 Task: Filter people by profile language French.
Action: Mouse moved to (398, 72)
Screenshot: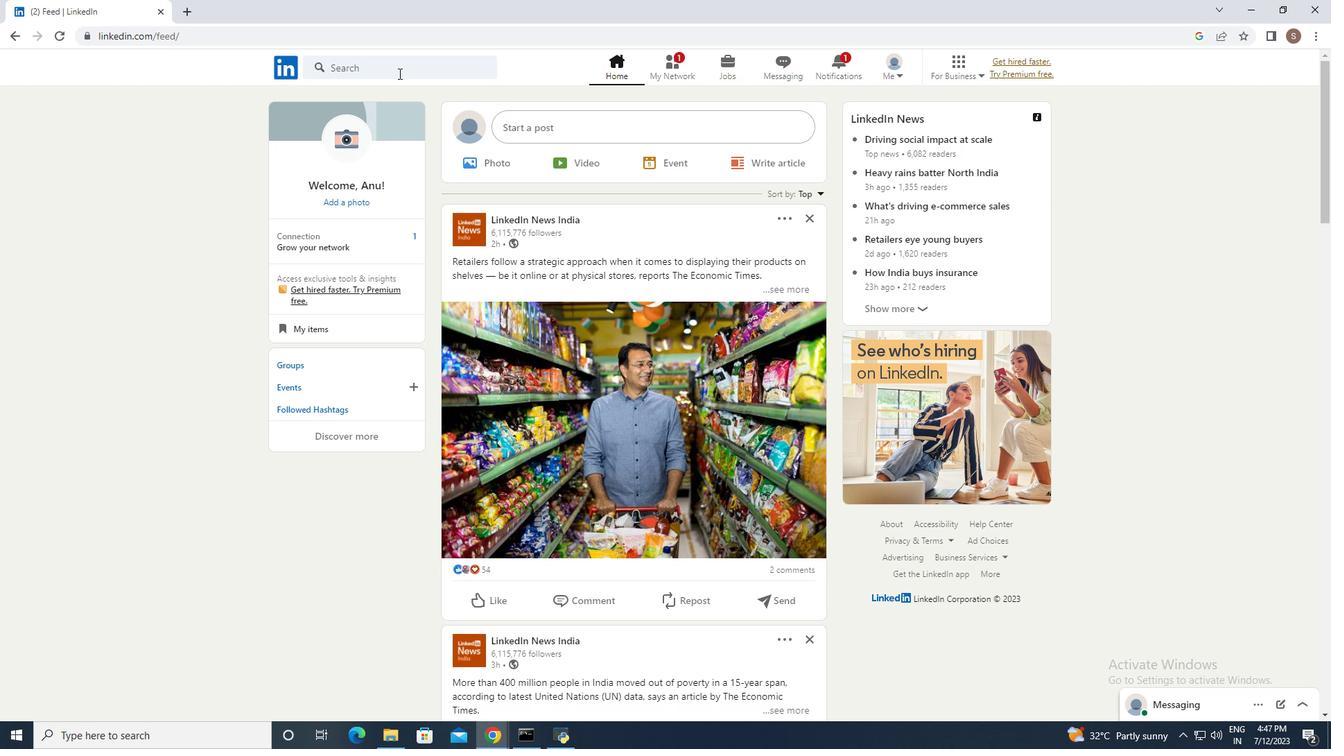 
Action: Mouse pressed left at (398, 72)
Screenshot: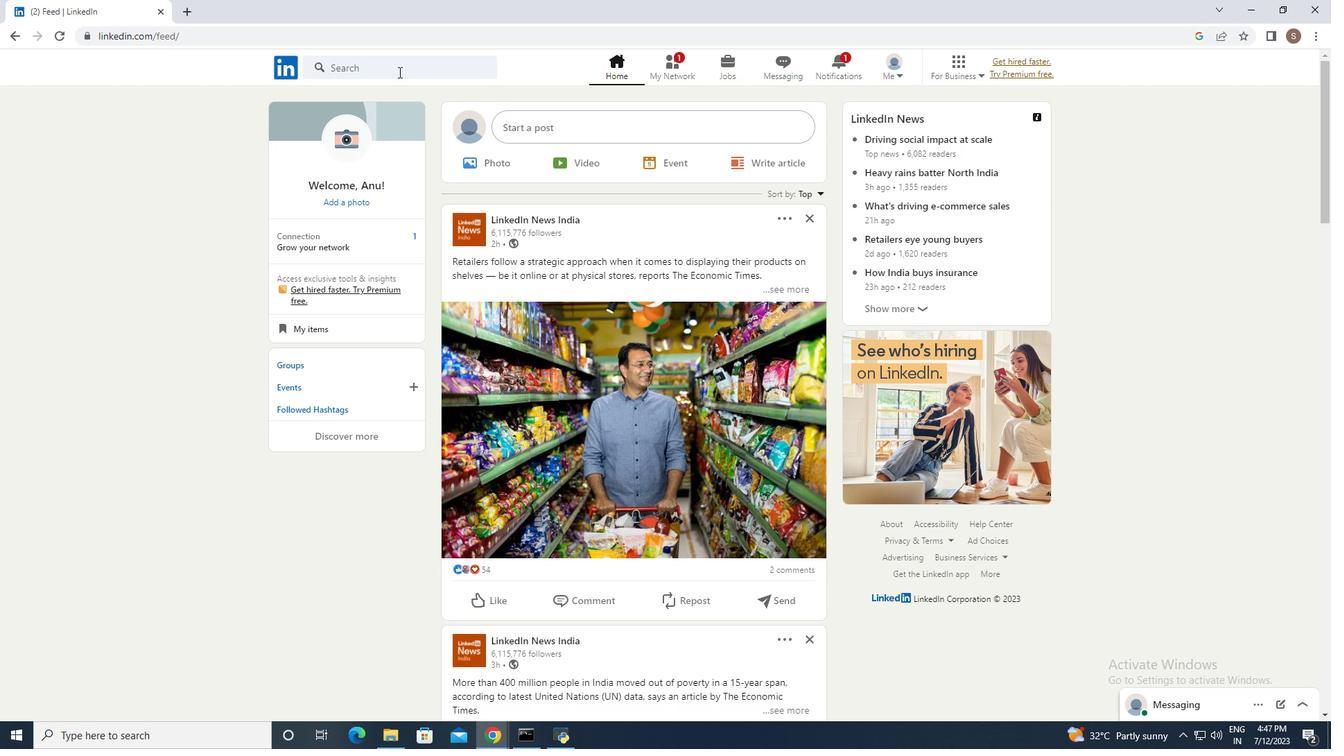 
Action: Mouse moved to (360, 189)
Screenshot: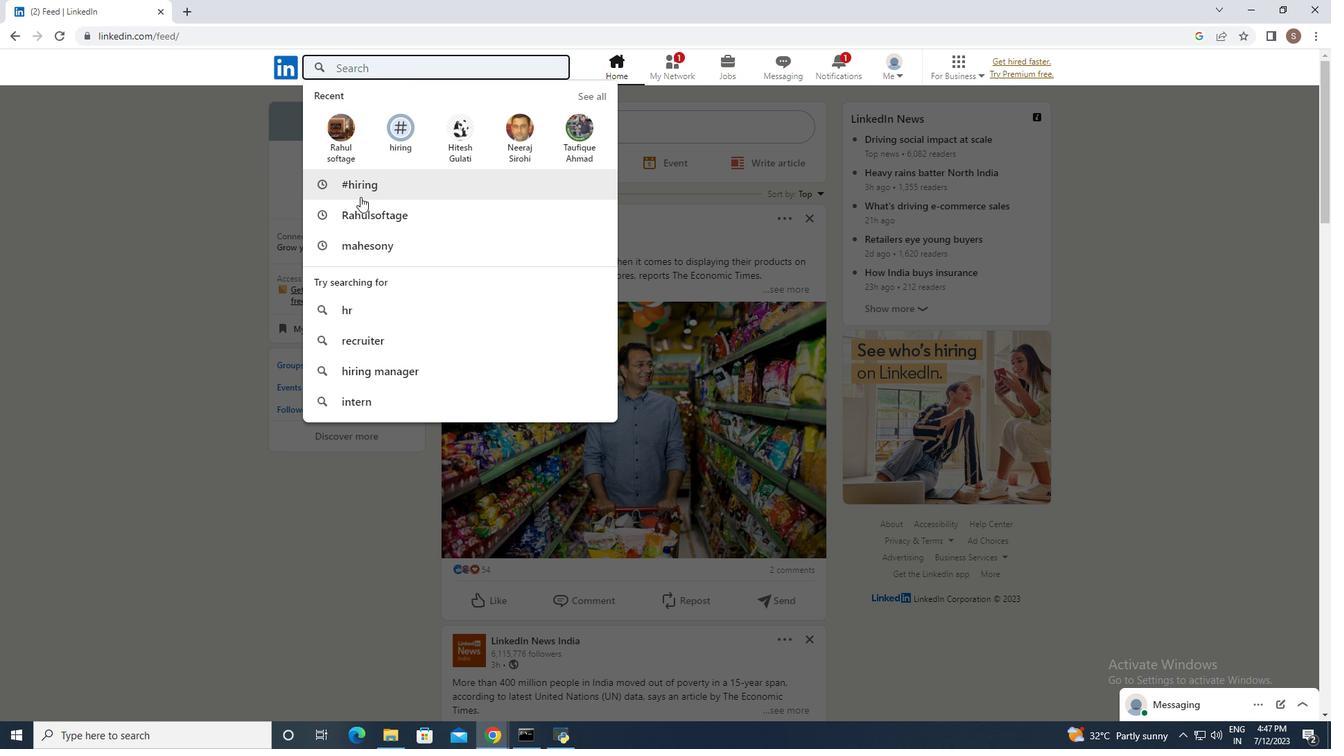 
Action: Mouse pressed left at (360, 189)
Screenshot: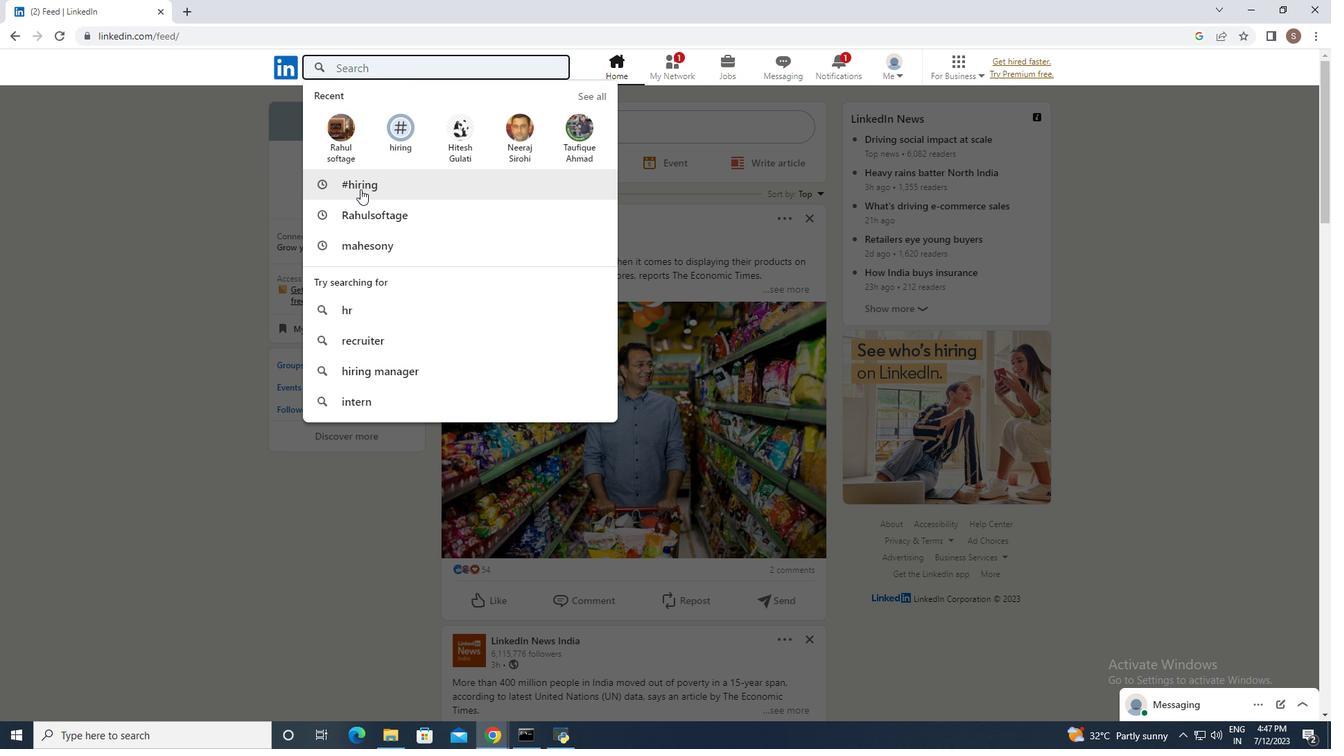 
Action: Mouse moved to (400, 102)
Screenshot: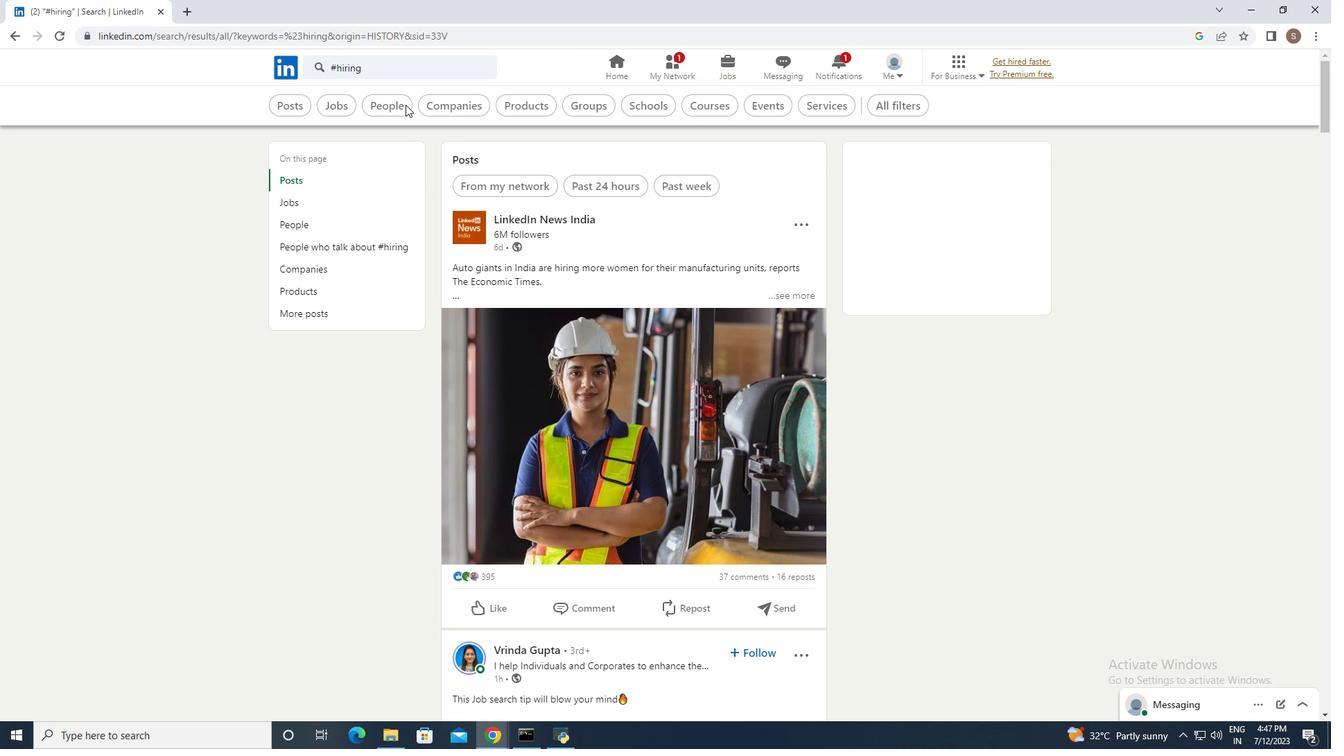 
Action: Mouse pressed left at (400, 102)
Screenshot: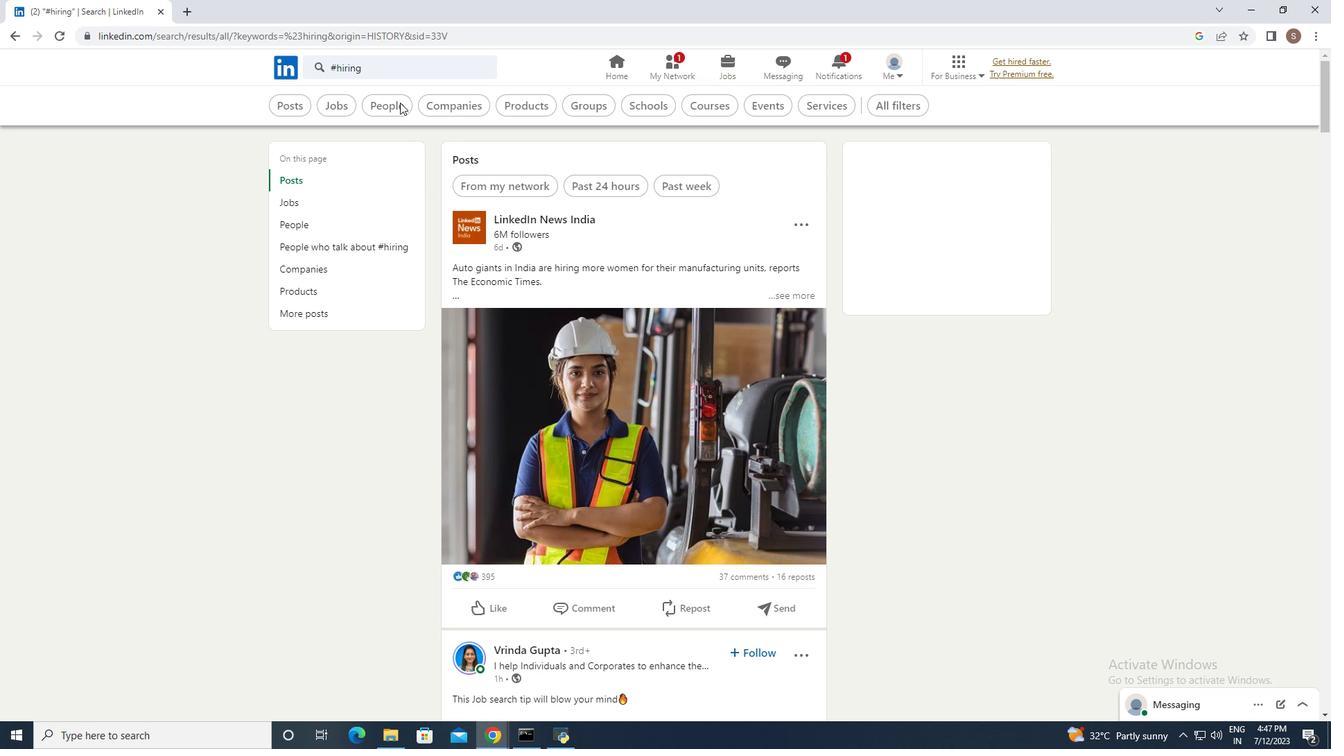 
Action: Mouse moved to (672, 99)
Screenshot: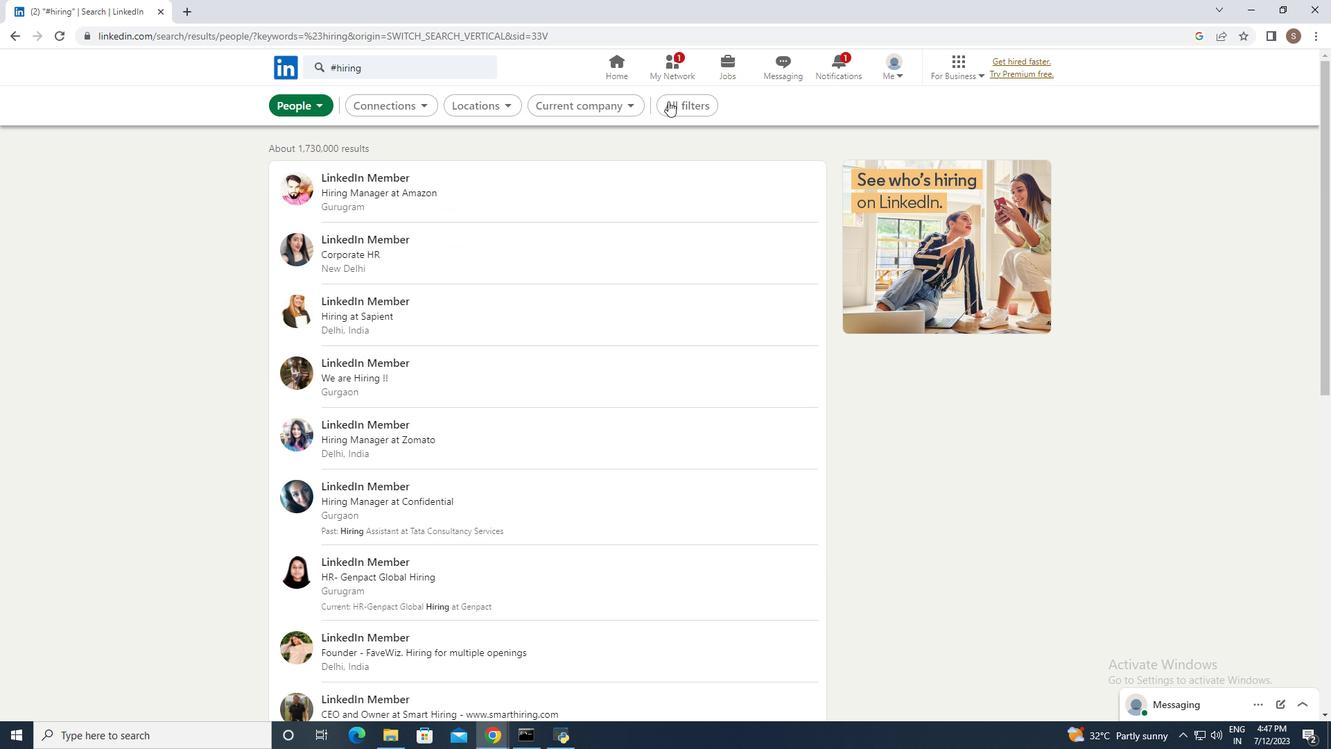 
Action: Mouse pressed left at (672, 99)
Screenshot: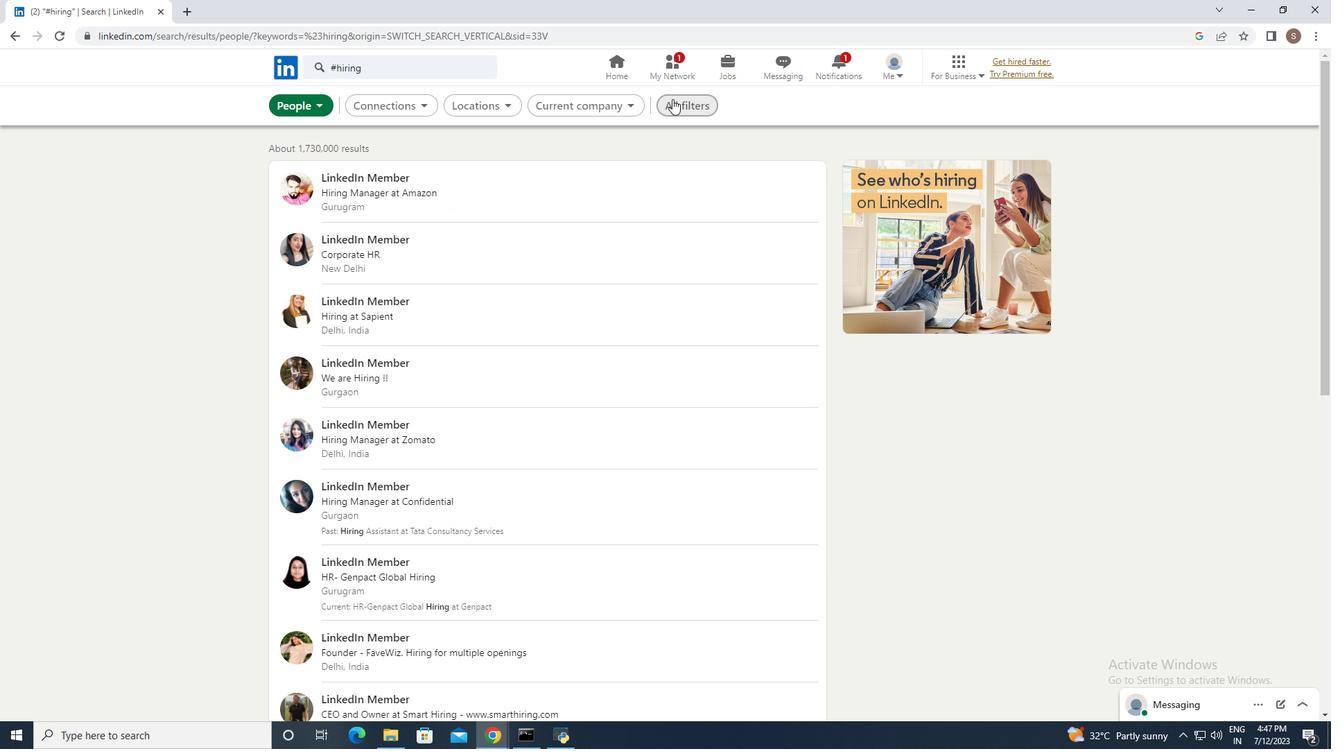 
Action: Mouse moved to (996, 299)
Screenshot: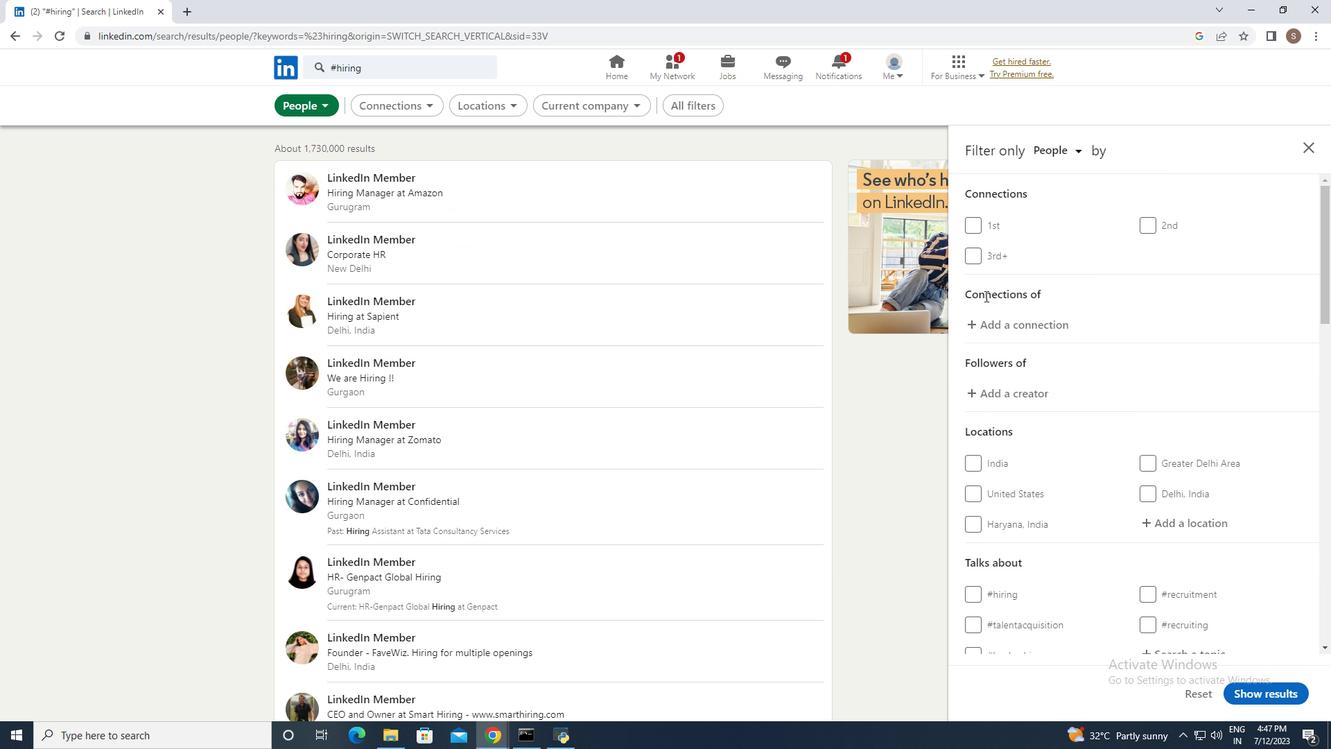 
Action: Mouse scrolled (996, 298) with delta (0, 0)
Screenshot: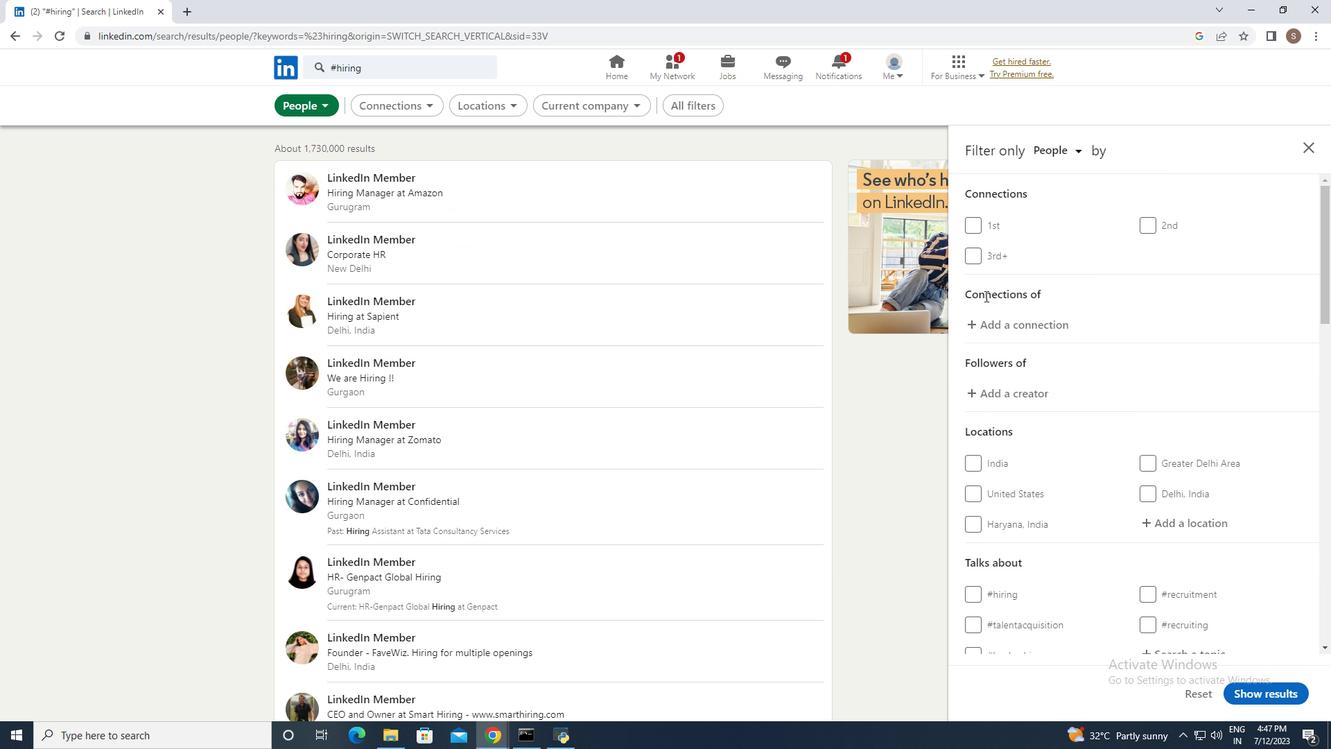 
Action: Mouse moved to (998, 301)
Screenshot: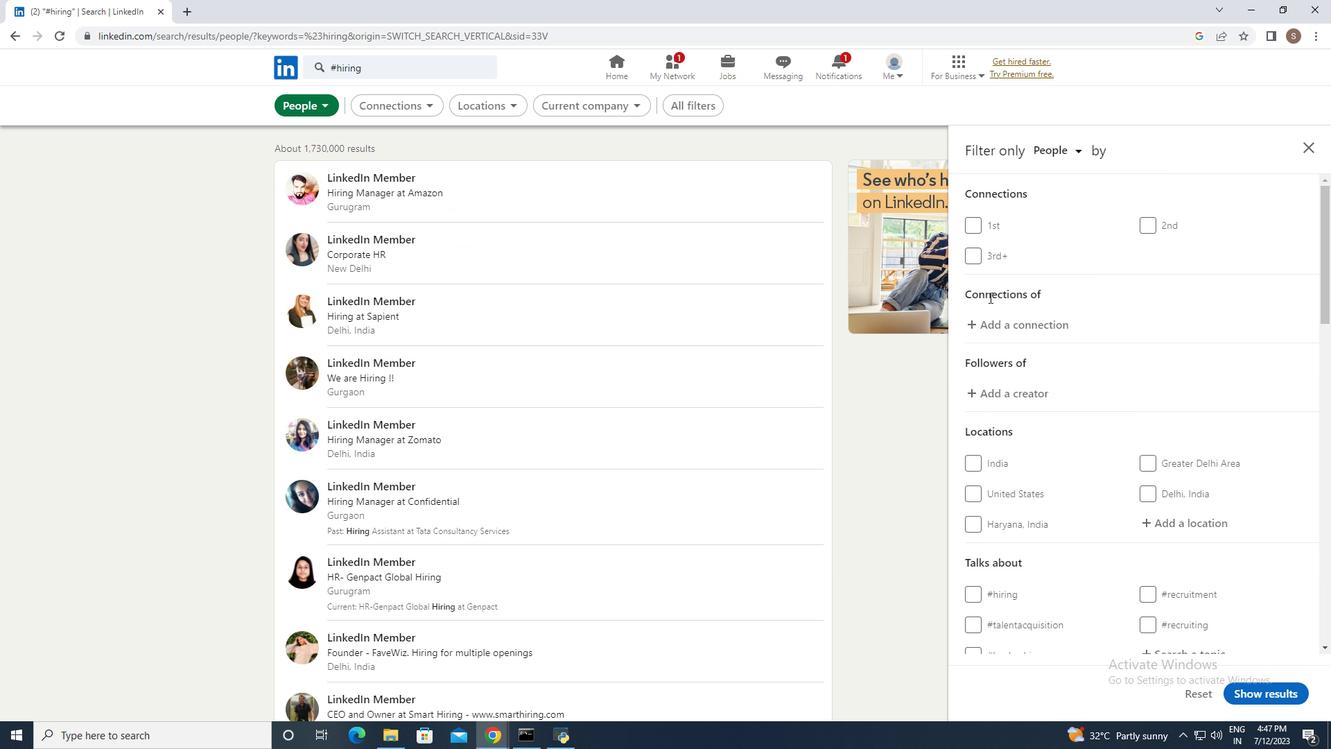 
Action: Mouse scrolled (998, 300) with delta (0, 0)
Screenshot: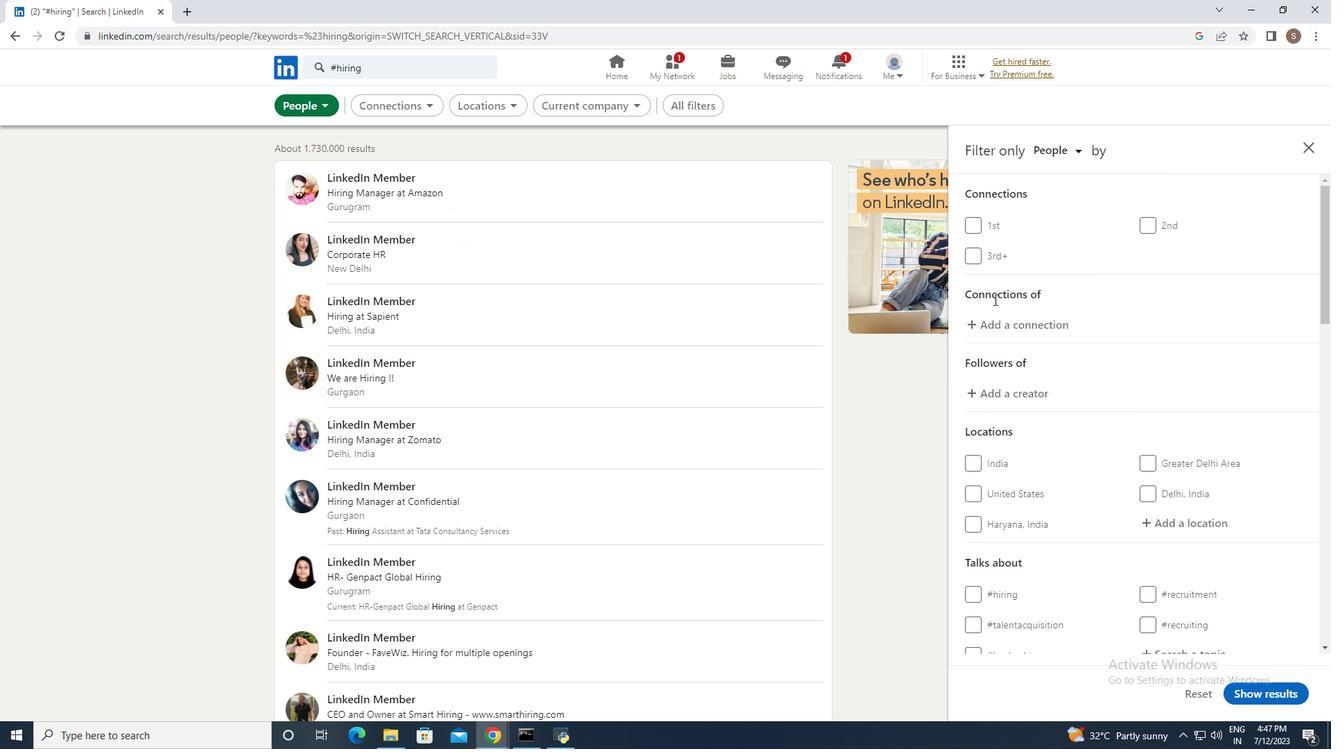 
Action: Mouse scrolled (998, 300) with delta (0, 0)
Screenshot: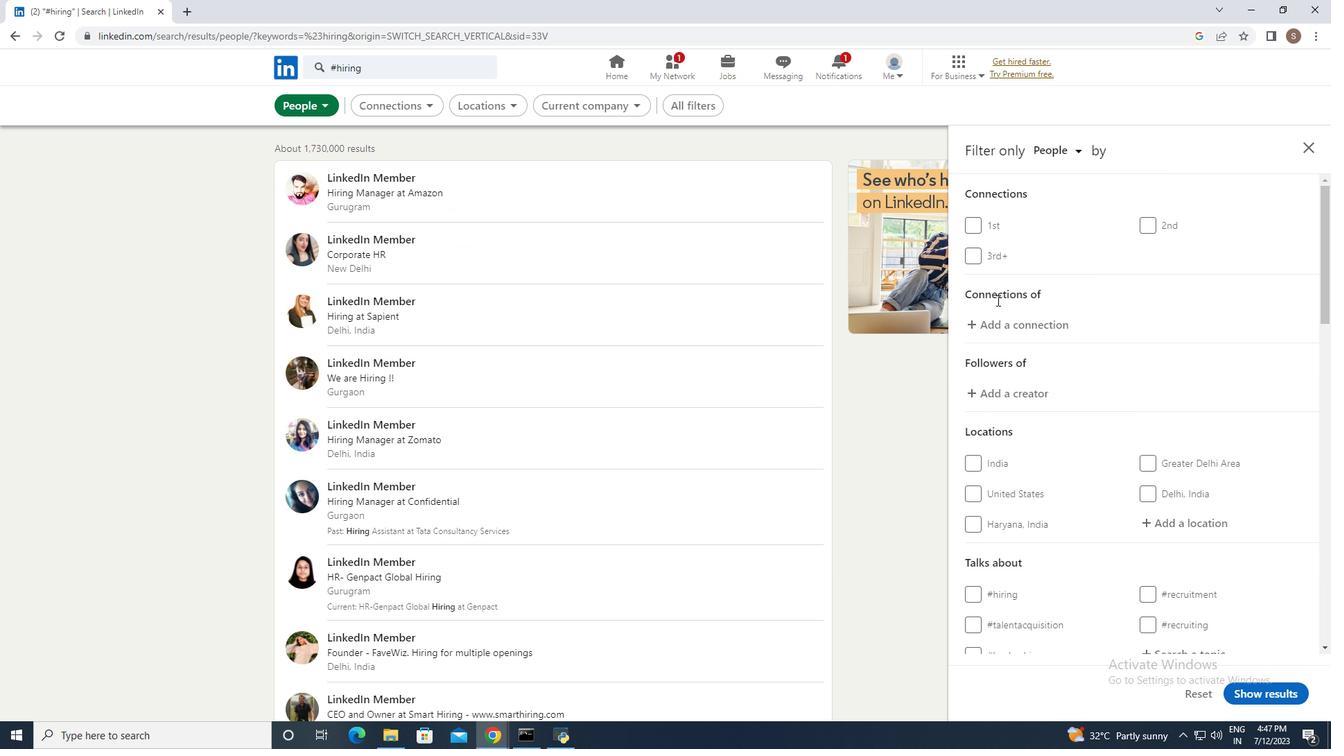 
Action: Mouse moved to (1007, 303)
Screenshot: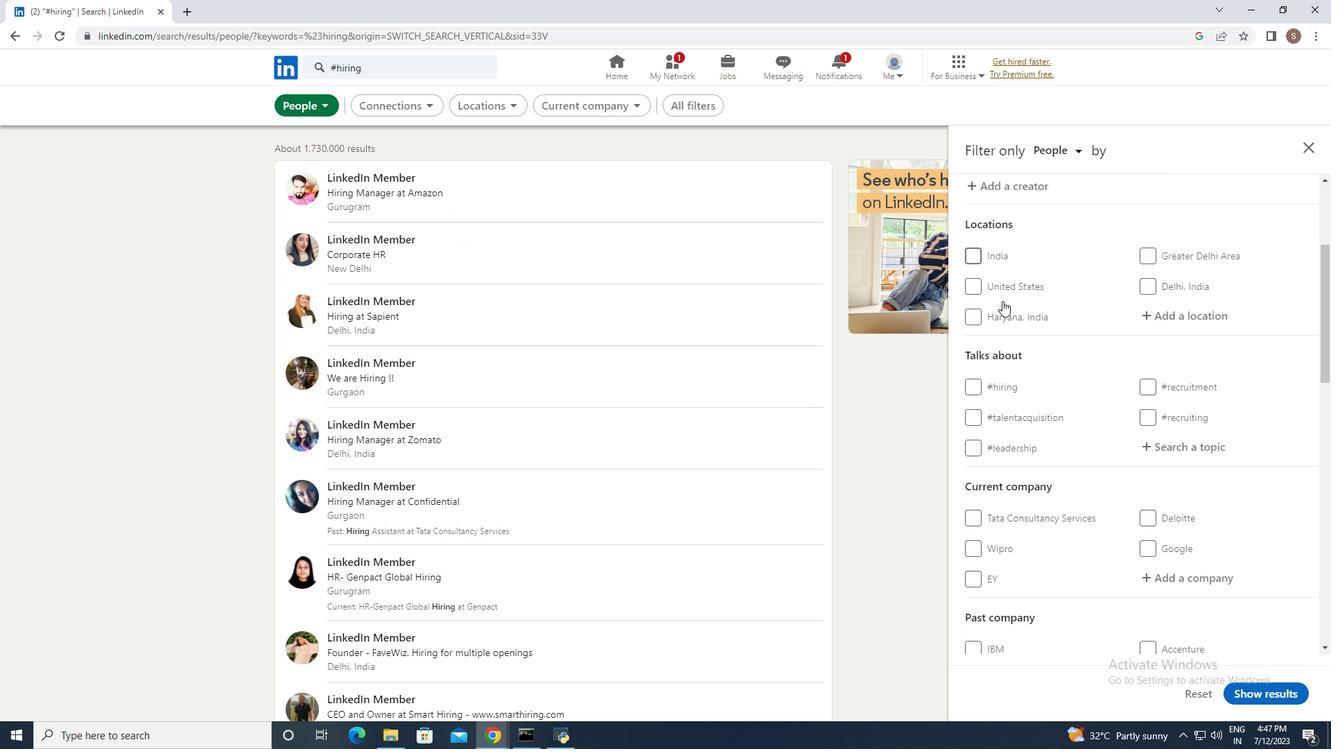 
Action: Mouse scrolled (1007, 303) with delta (0, 0)
Screenshot: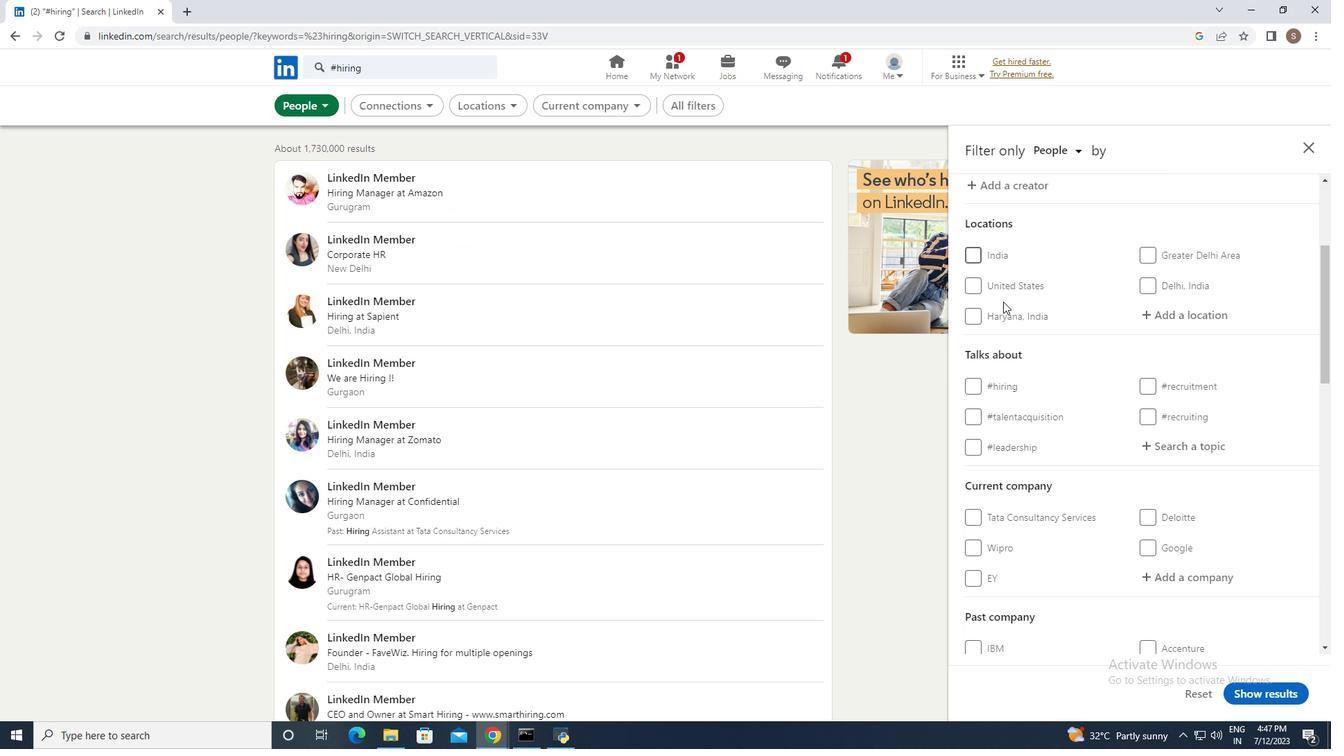 
Action: Mouse moved to (1009, 305)
Screenshot: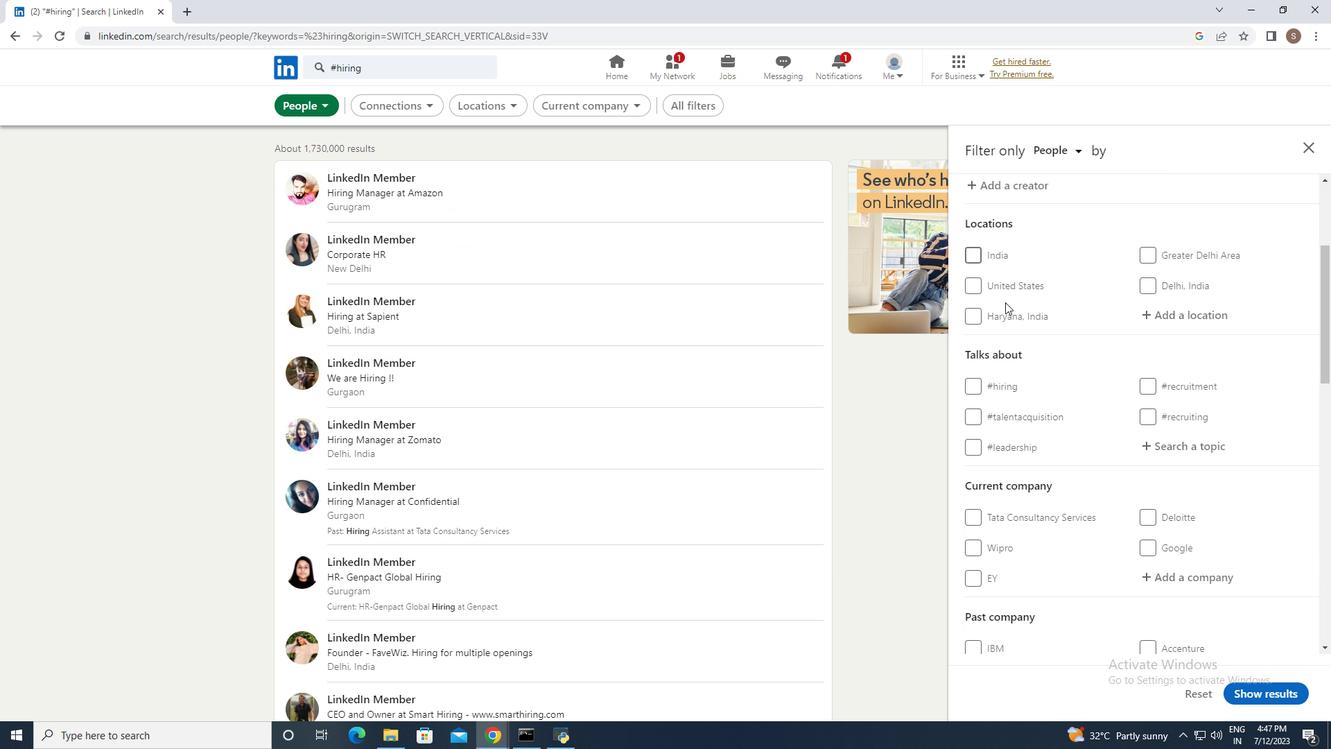 
Action: Mouse scrolled (1009, 305) with delta (0, 0)
Screenshot: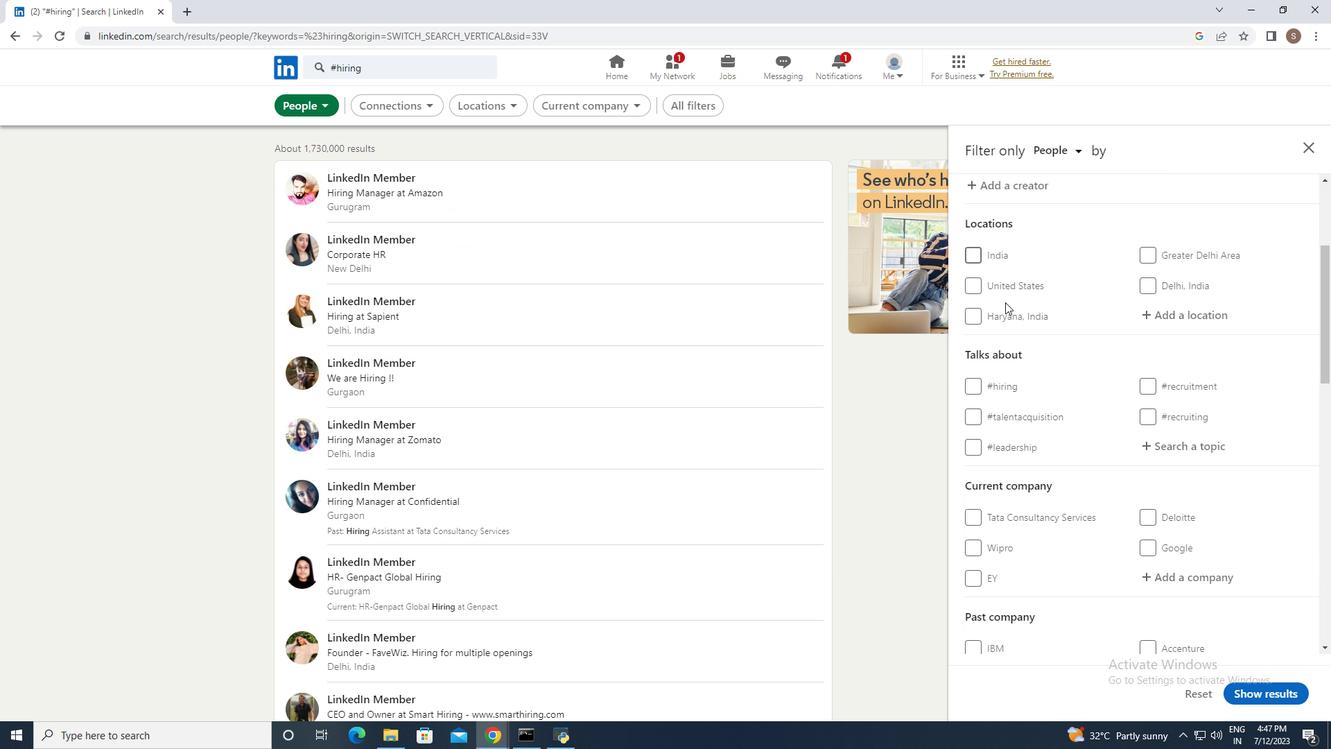 
Action: Mouse scrolled (1009, 305) with delta (0, 0)
Screenshot: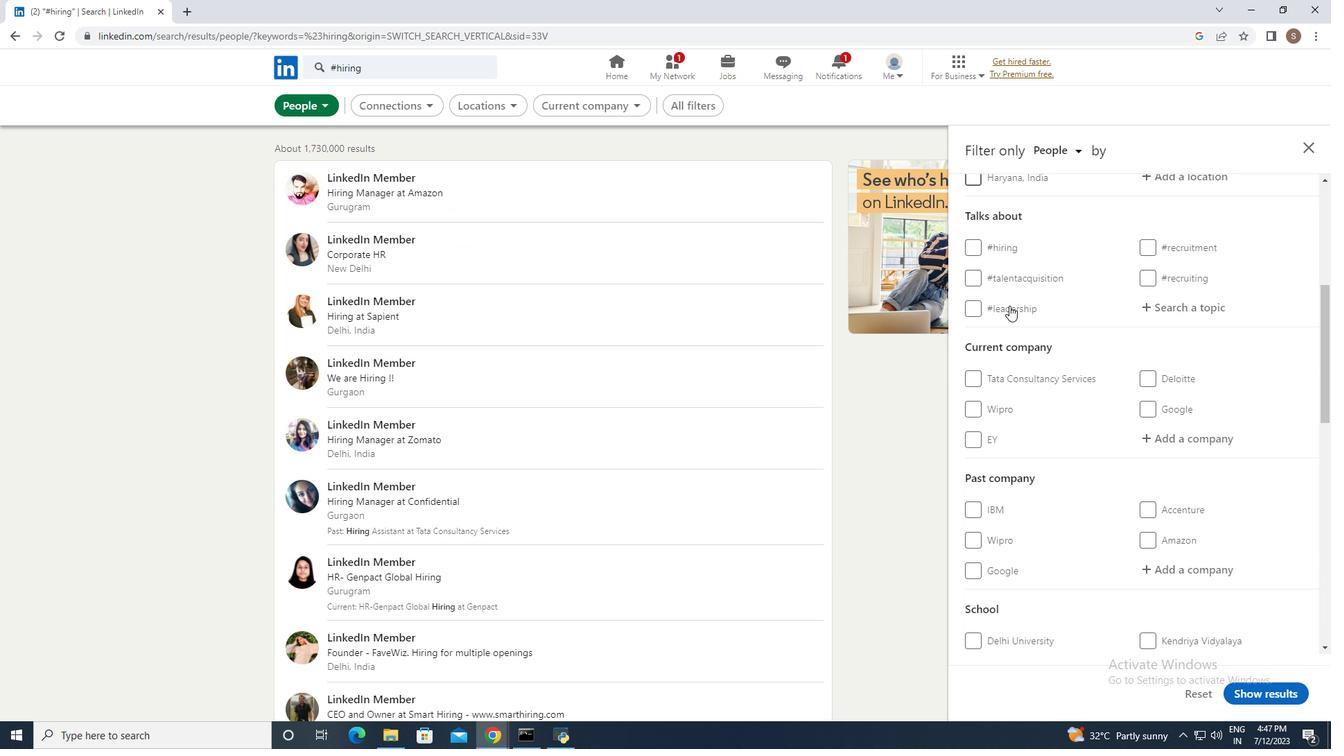 
Action: Mouse scrolled (1009, 305) with delta (0, 0)
Screenshot: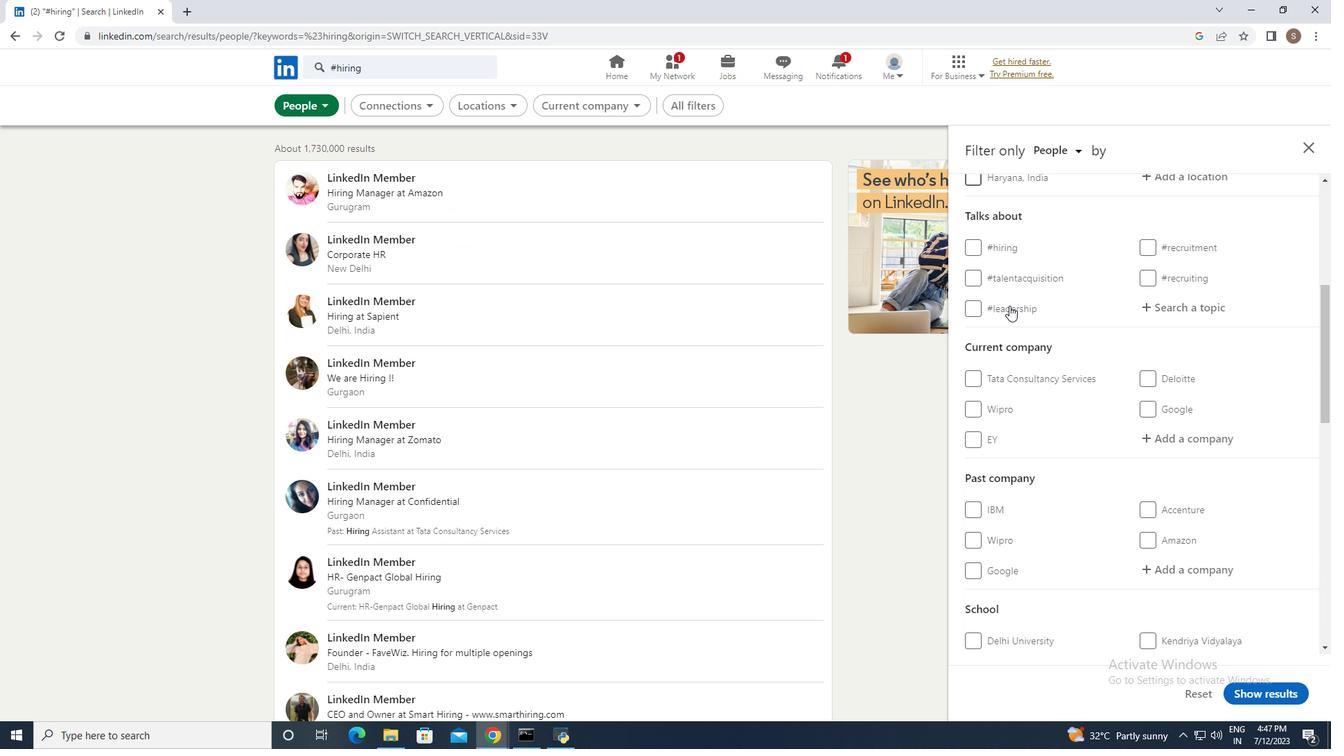 
Action: Mouse scrolled (1009, 305) with delta (0, 0)
Screenshot: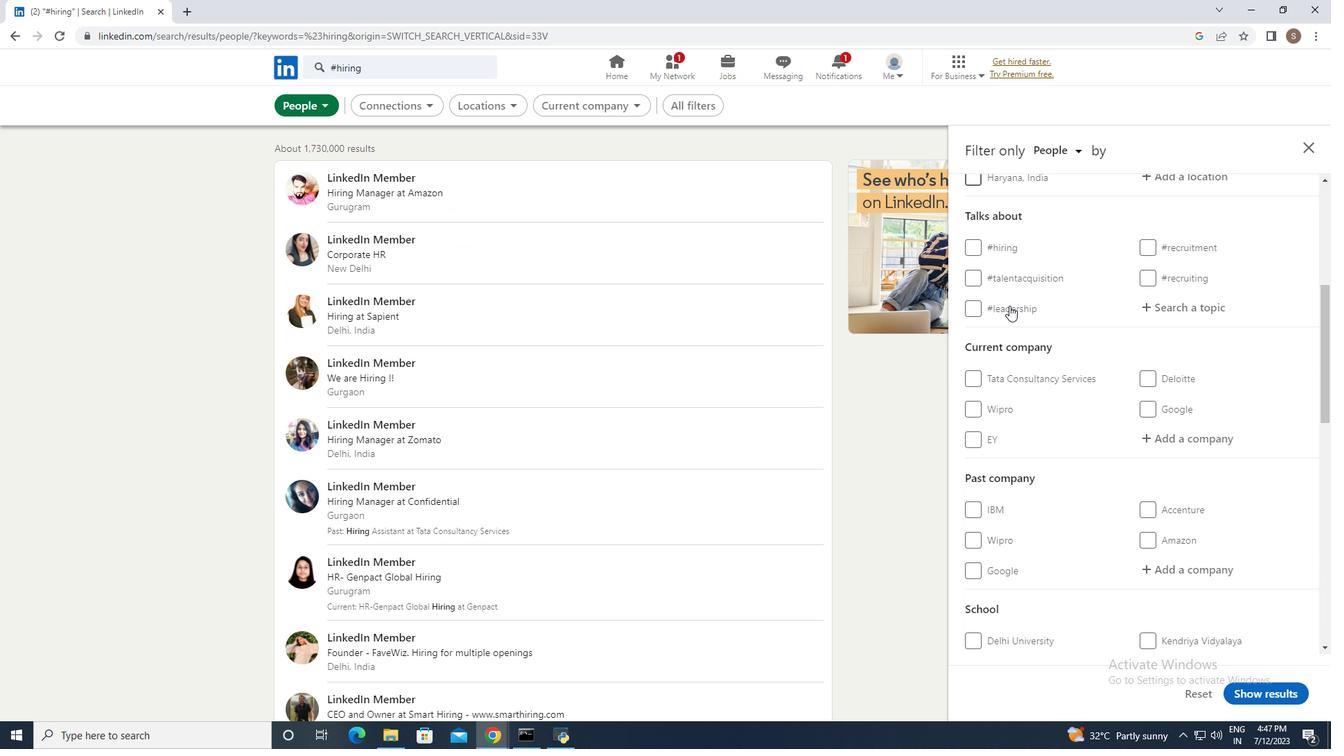 
Action: Mouse scrolled (1009, 305) with delta (0, 0)
Screenshot: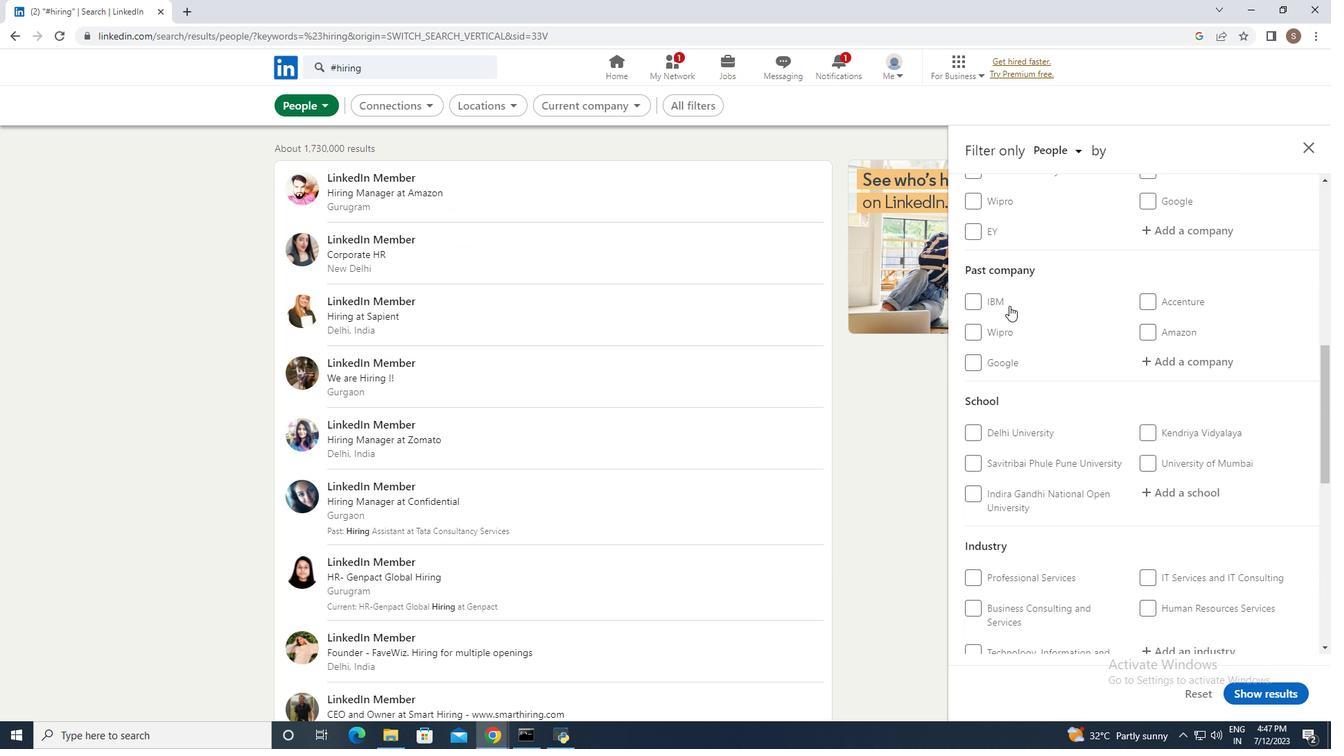 
Action: Mouse scrolled (1009, 305) with delta (0, 0)
Screenshot: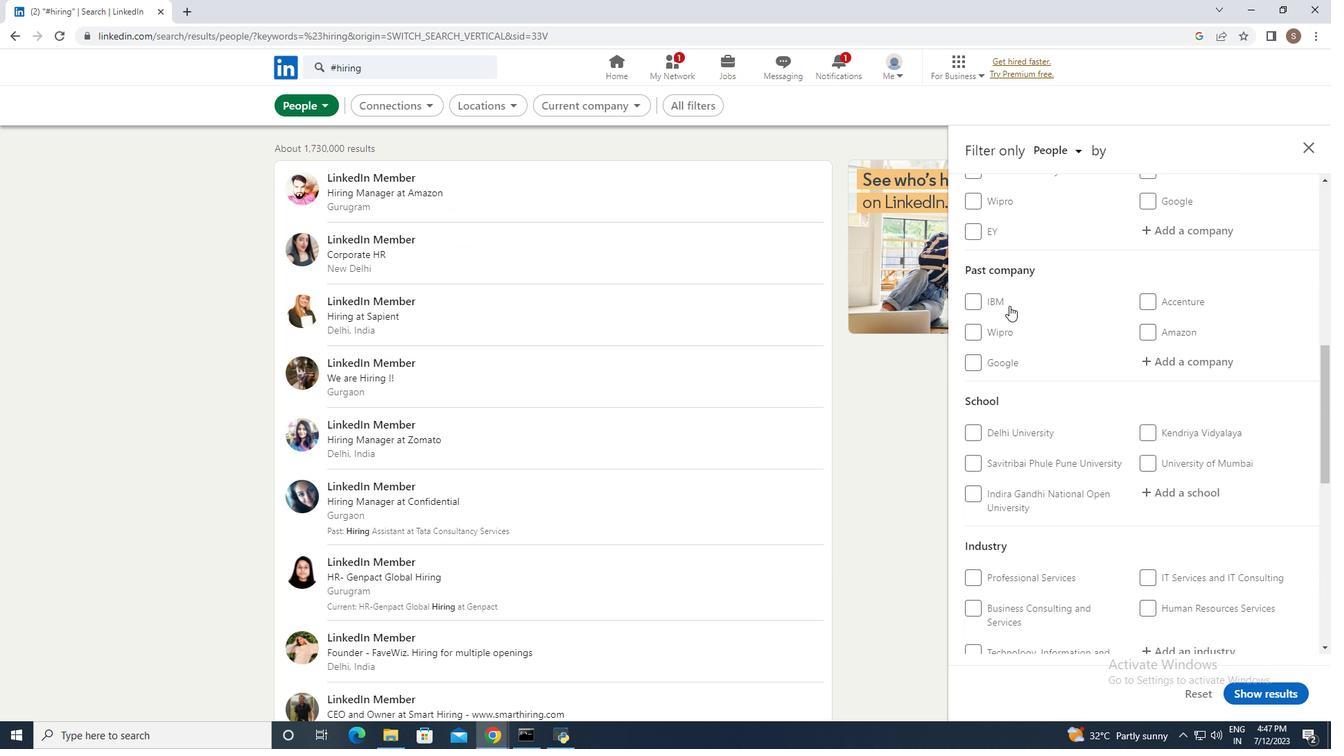
Action: Mouse scrolled (1009, 305) with delta (0, 0)
Screenshot: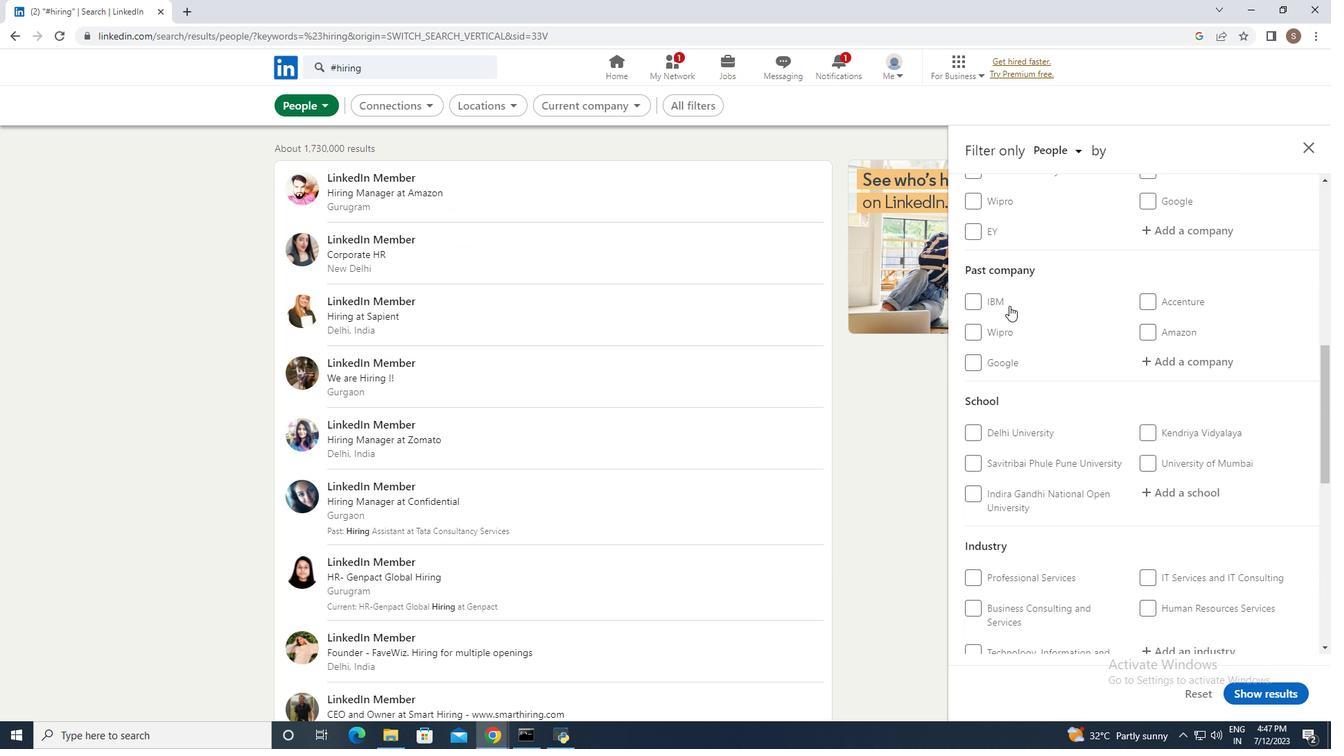 
Action: Mouse scrolled (1009, 305) with delta (0, 0)
Screenshot: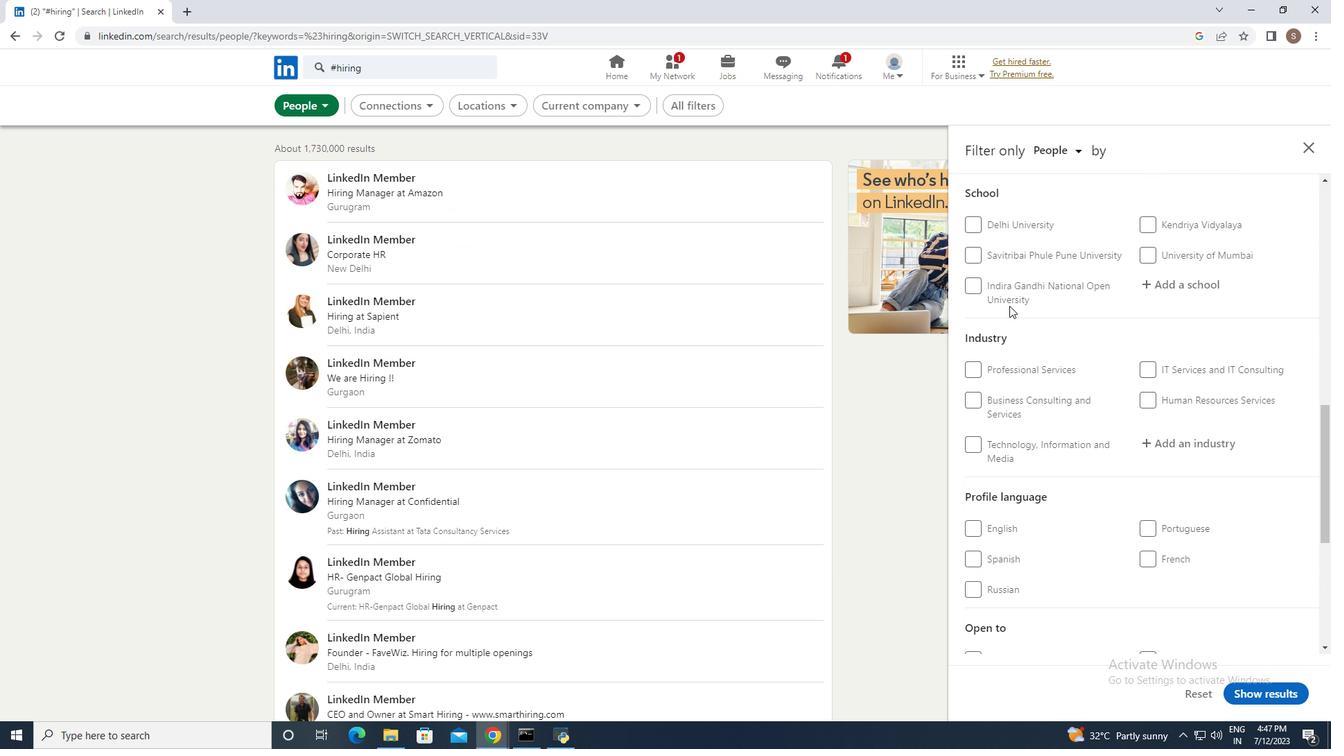 
Action: Mouse scrolled (1009, 305) with delta (0, 0)
Screenshot: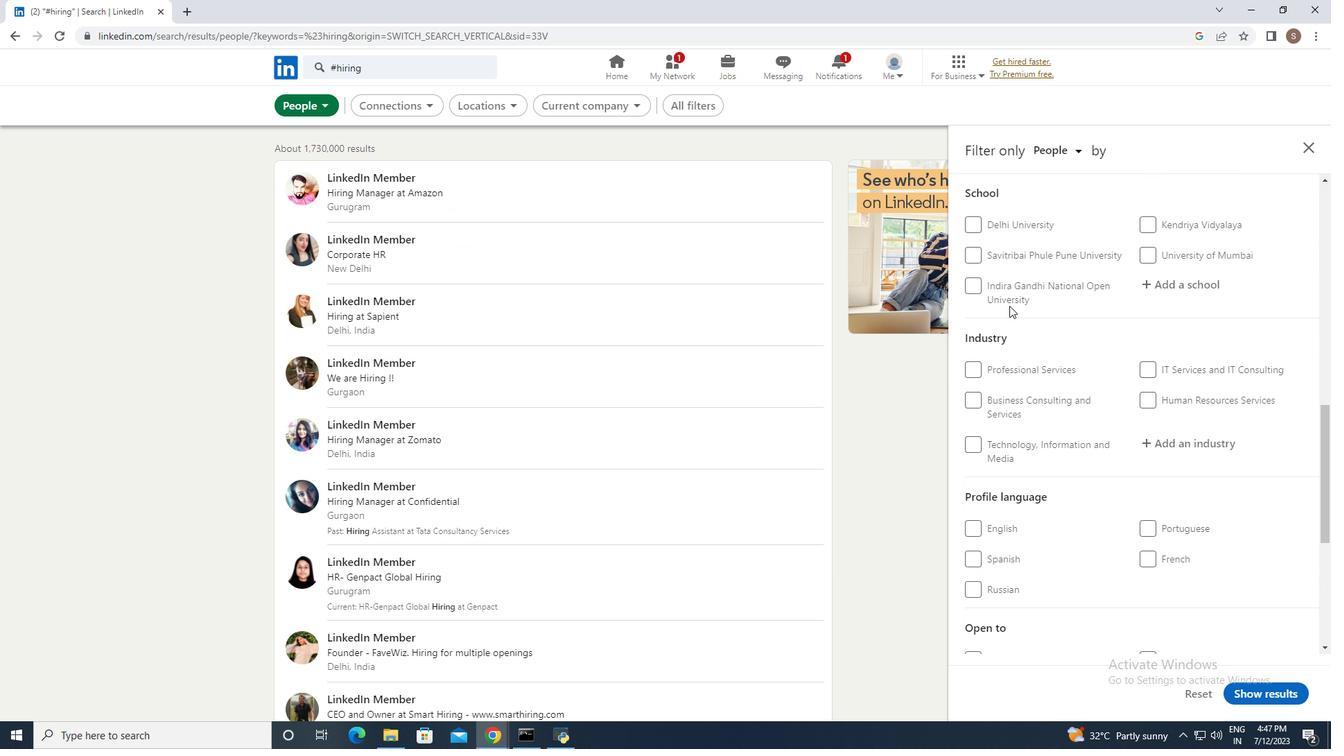 
Action: Mouse scrolled (1009, 305) with delta (0, 0)
Screenshot: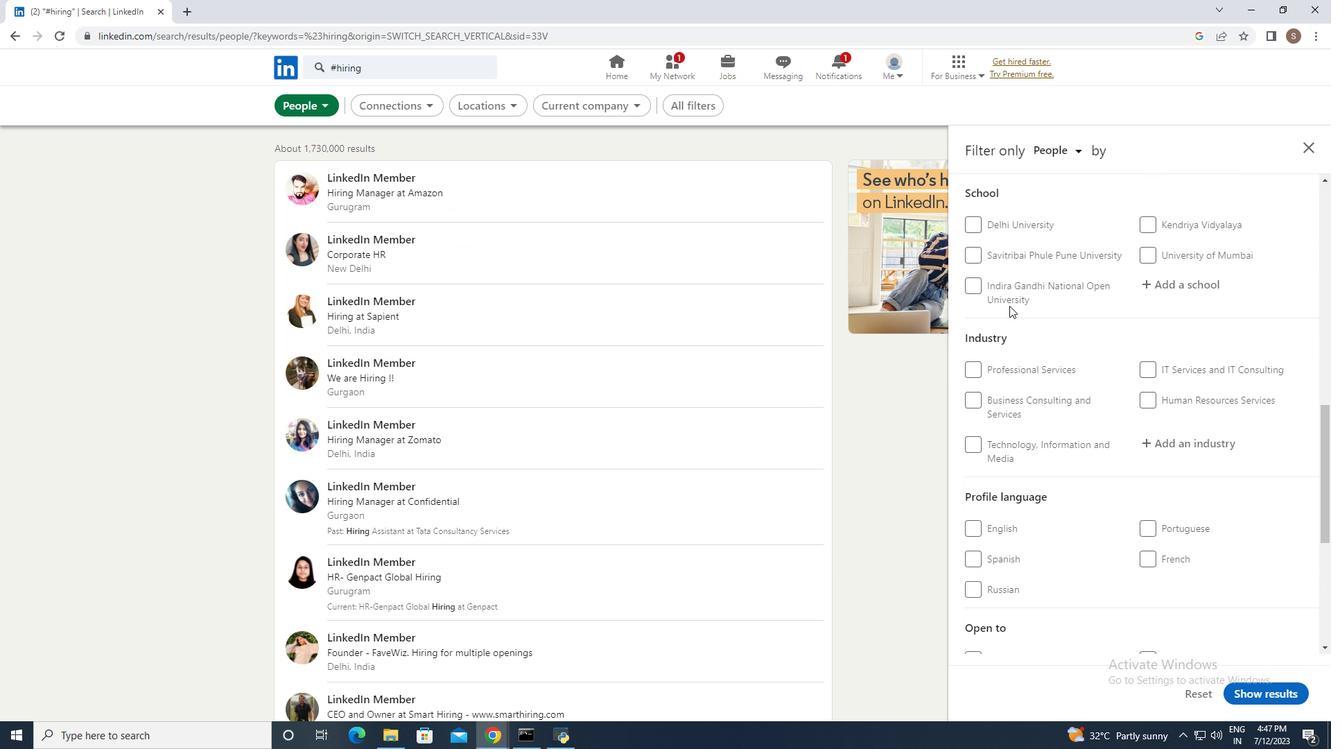 
Action: Mouse moved to (1148, 347)
Screenshot: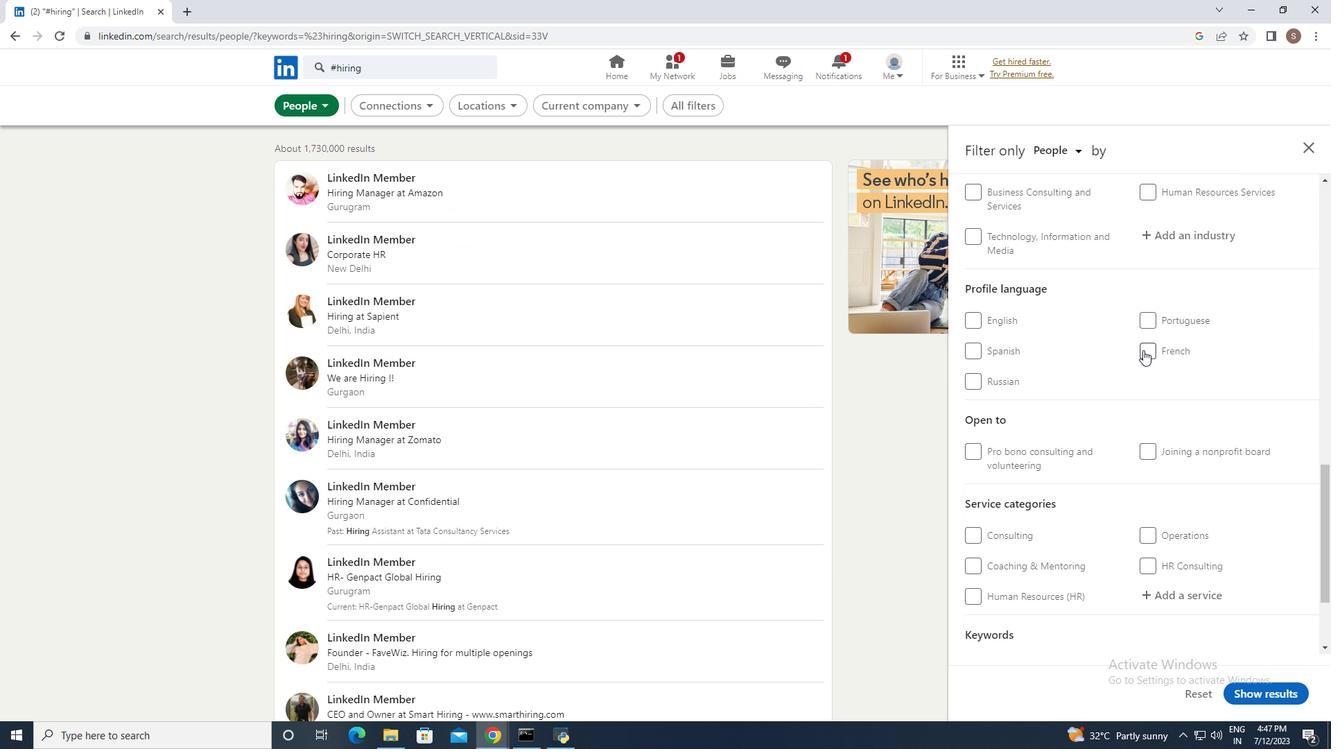 
Action: Mouse pressed left at (1148, 347)
Screenshot: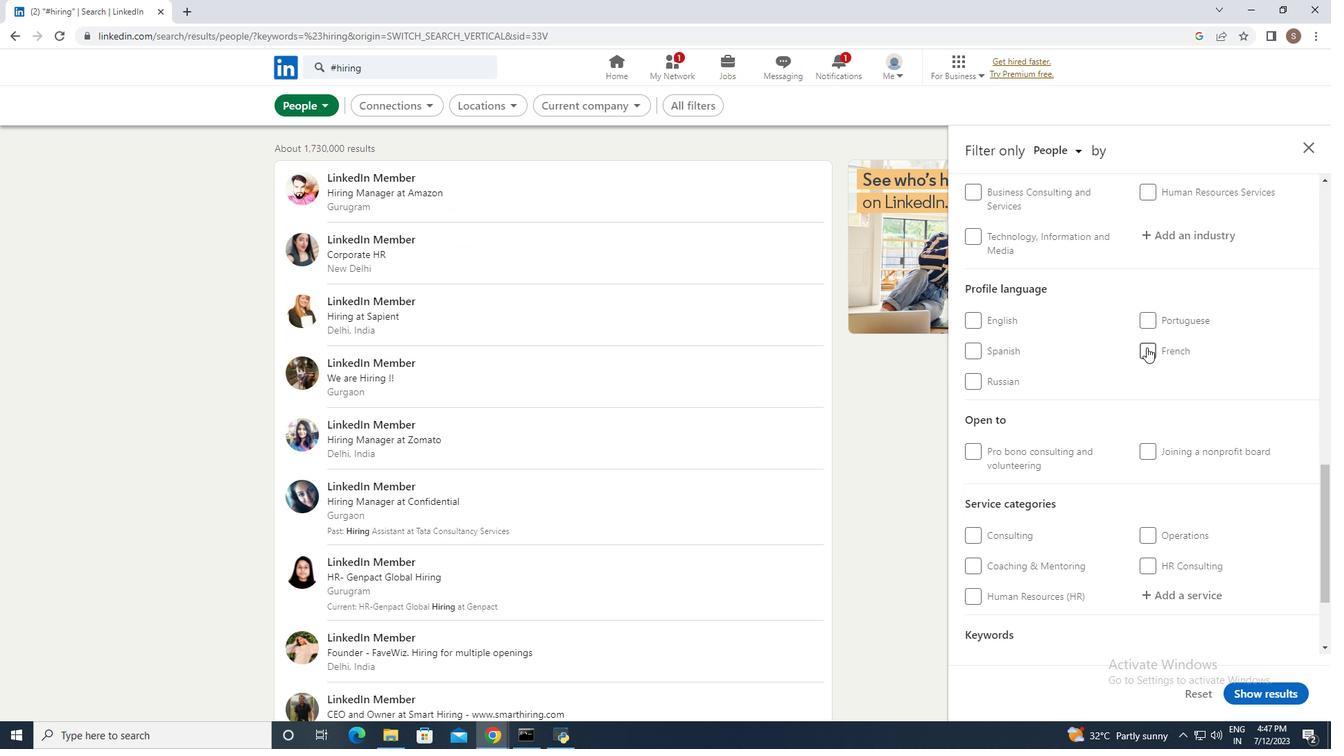 
Action: Mouse moved to (1265, 688)
Screenshot: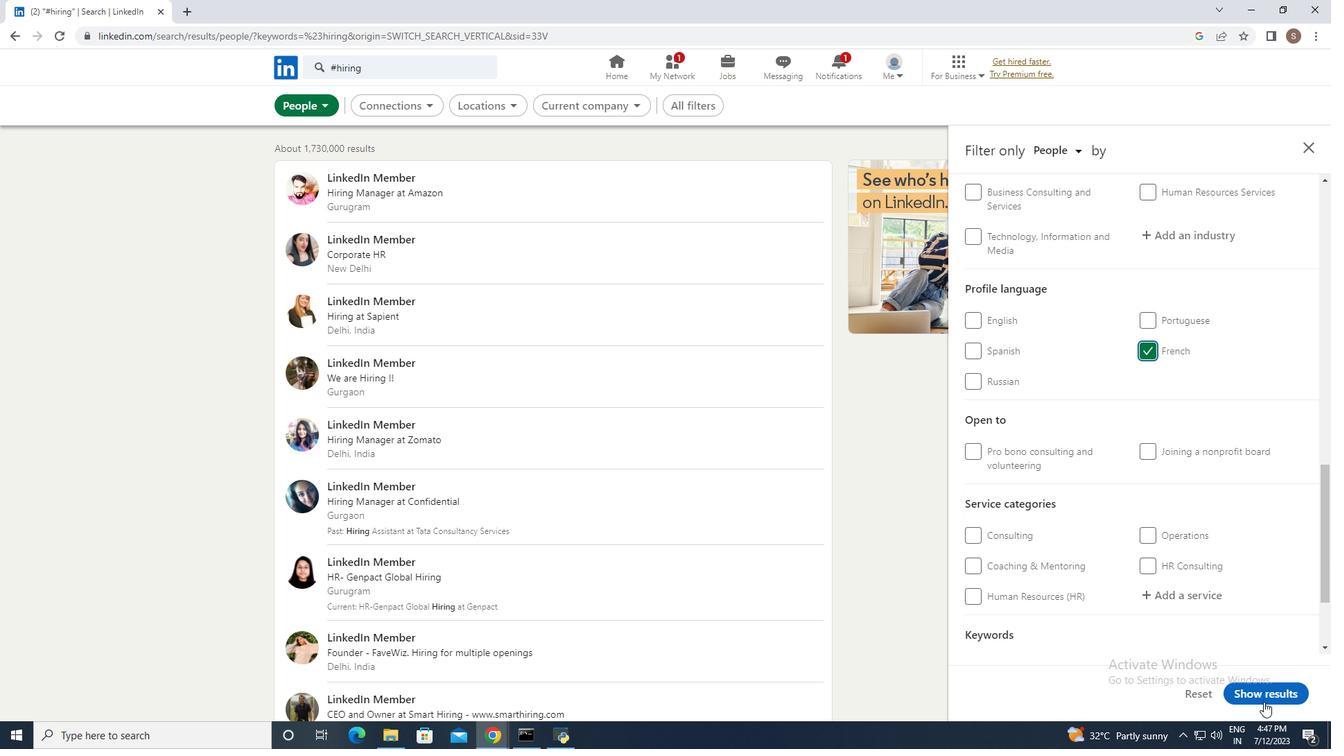 
Action: Mouse pressed left at (1265, 688)
Screenshot: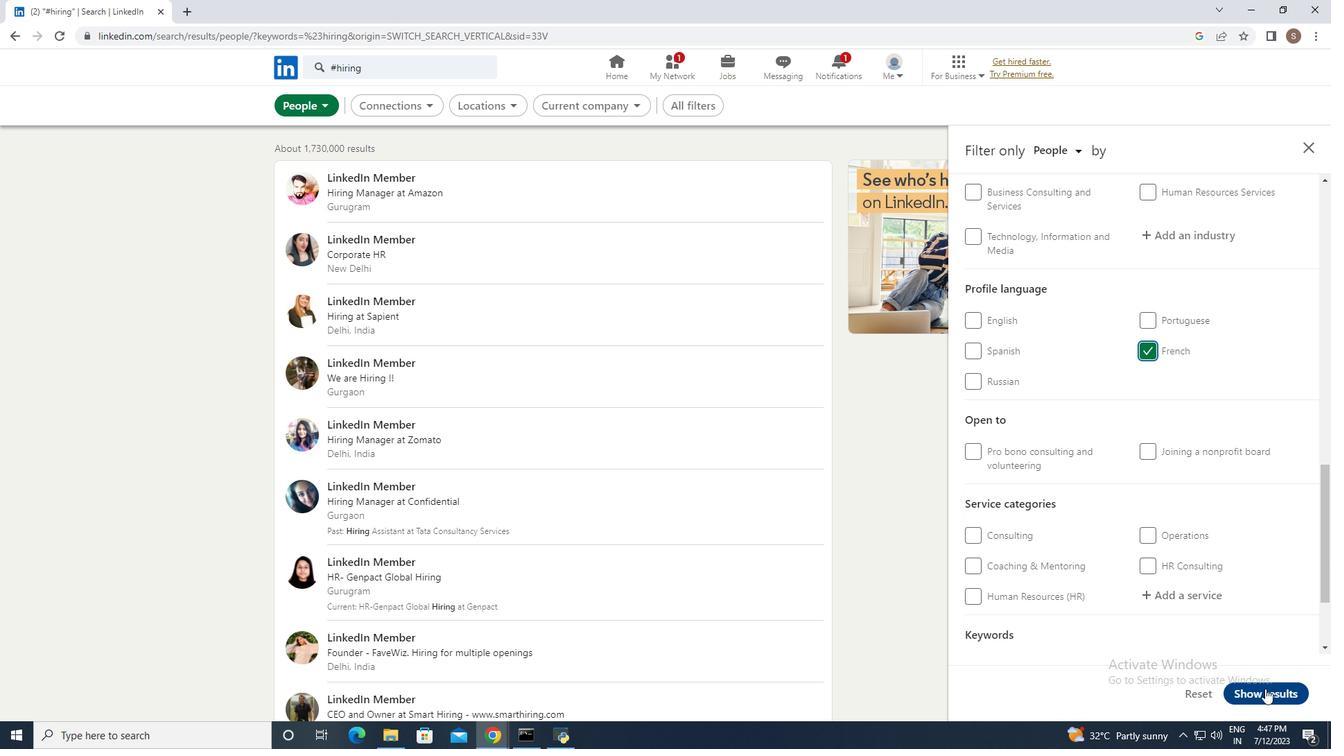 
Action: Mouse moved to (1104, 601)
Screenshot: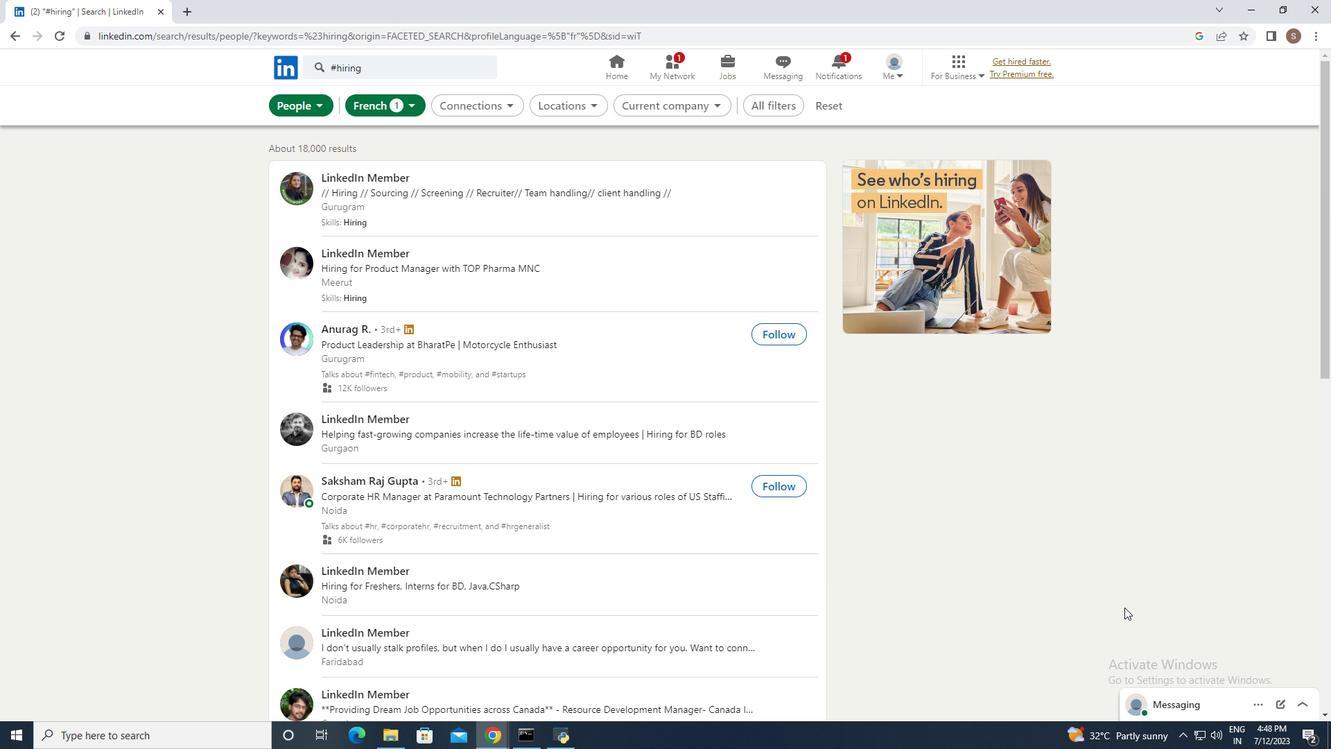 
